 Task: Create in the project AutoWave in Backlog an issue 'Integrate a new location-based feature into an existing mobile application to enhance user experience and personalization', assign it to team member softage.2@softage.net and change the status to IN PROGRESS. Create in the project AutoWave in Backlog an issue 'Develop a new tool for automated testing of web application database performance and scalability', assign it to team member softage.3@softage.net and change the status to IN PROGRESS
Action: Mouse moved to (256, 70)
Screenshot: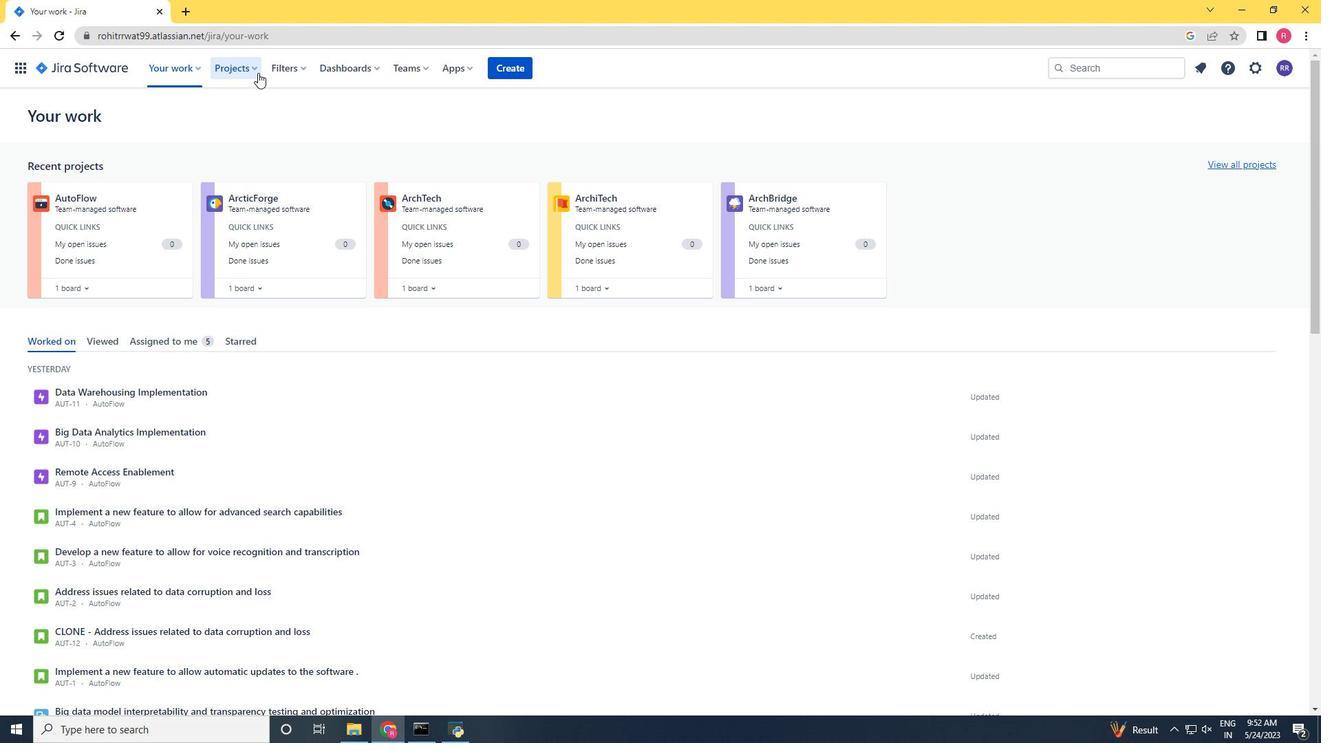 
Action: Mouse pressed left at (256, 70)
Screenshot: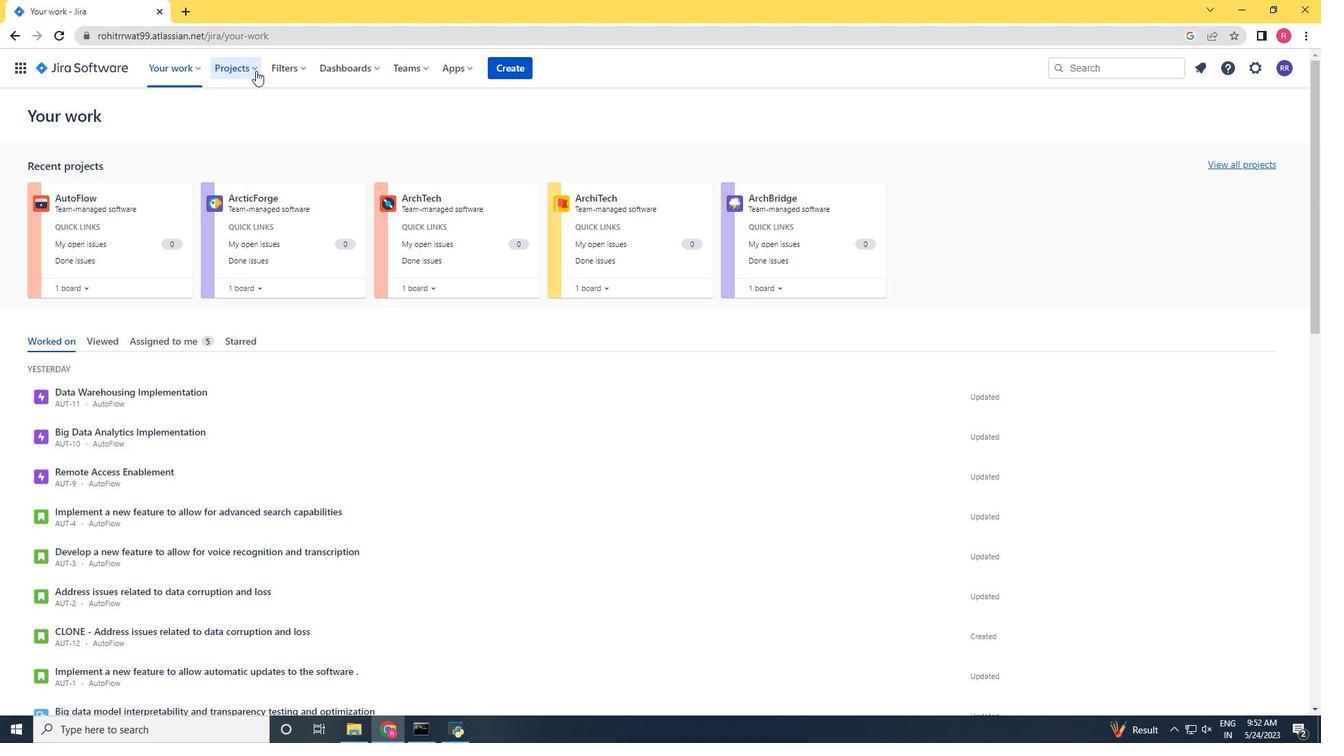 
Action: Mouse moved to (266, 121)
Screenshot: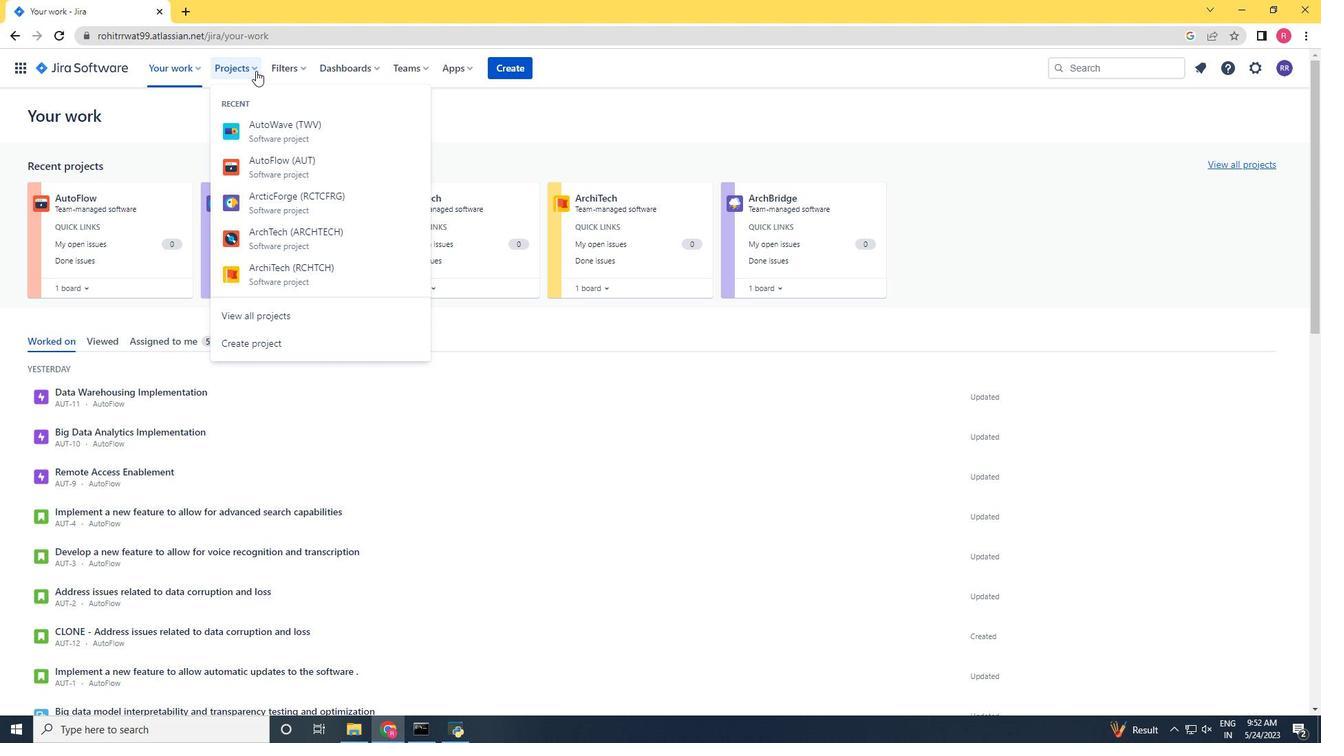
Action: Mouse pressed left at (266, 121)
Screenshot: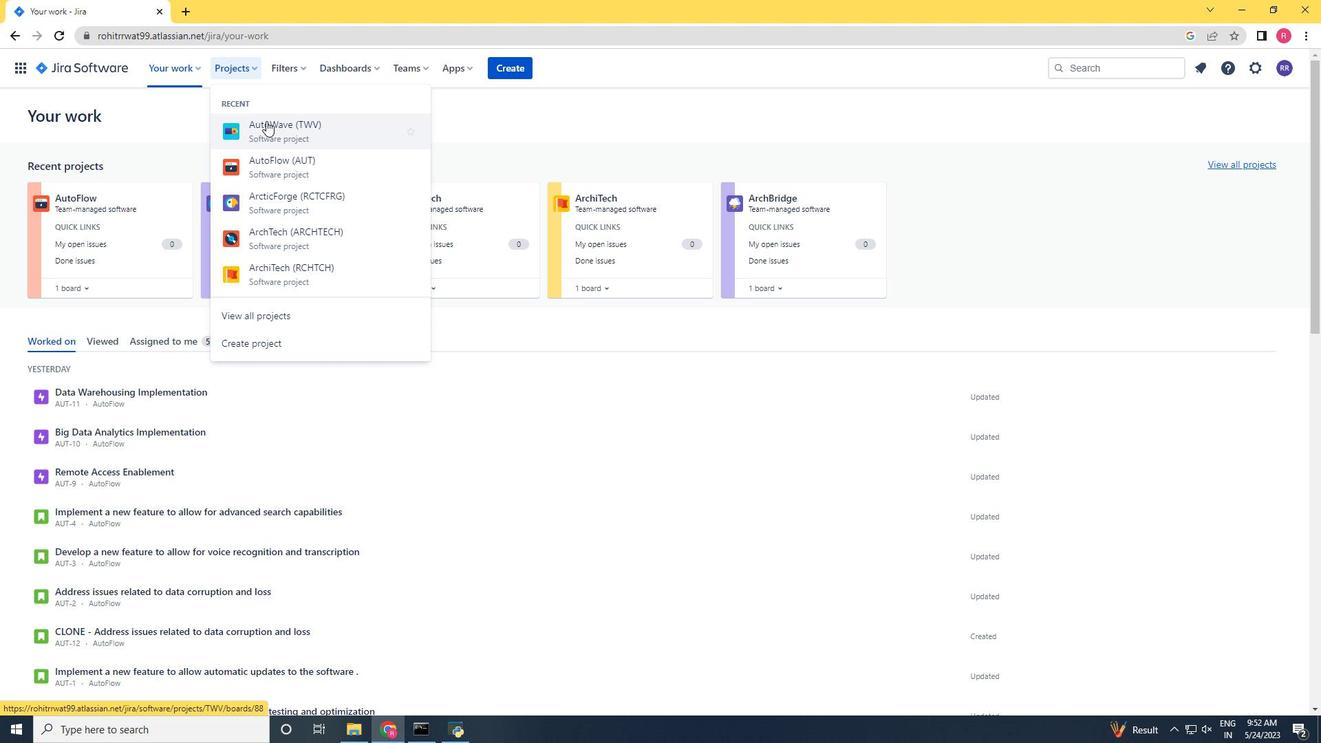
Action: Mouse moved to (99, 212)
Screenshot: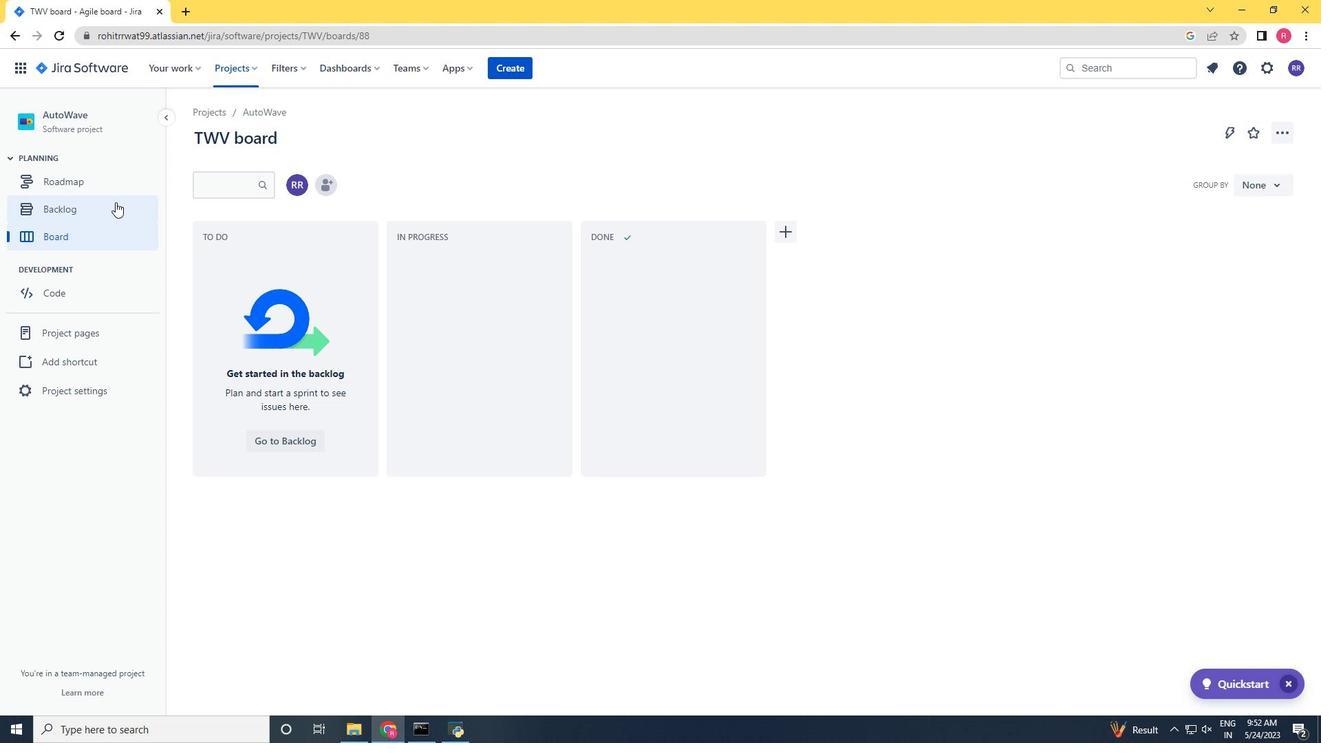 
Action: Mouse pressed left at (99, 212)
Screenshot: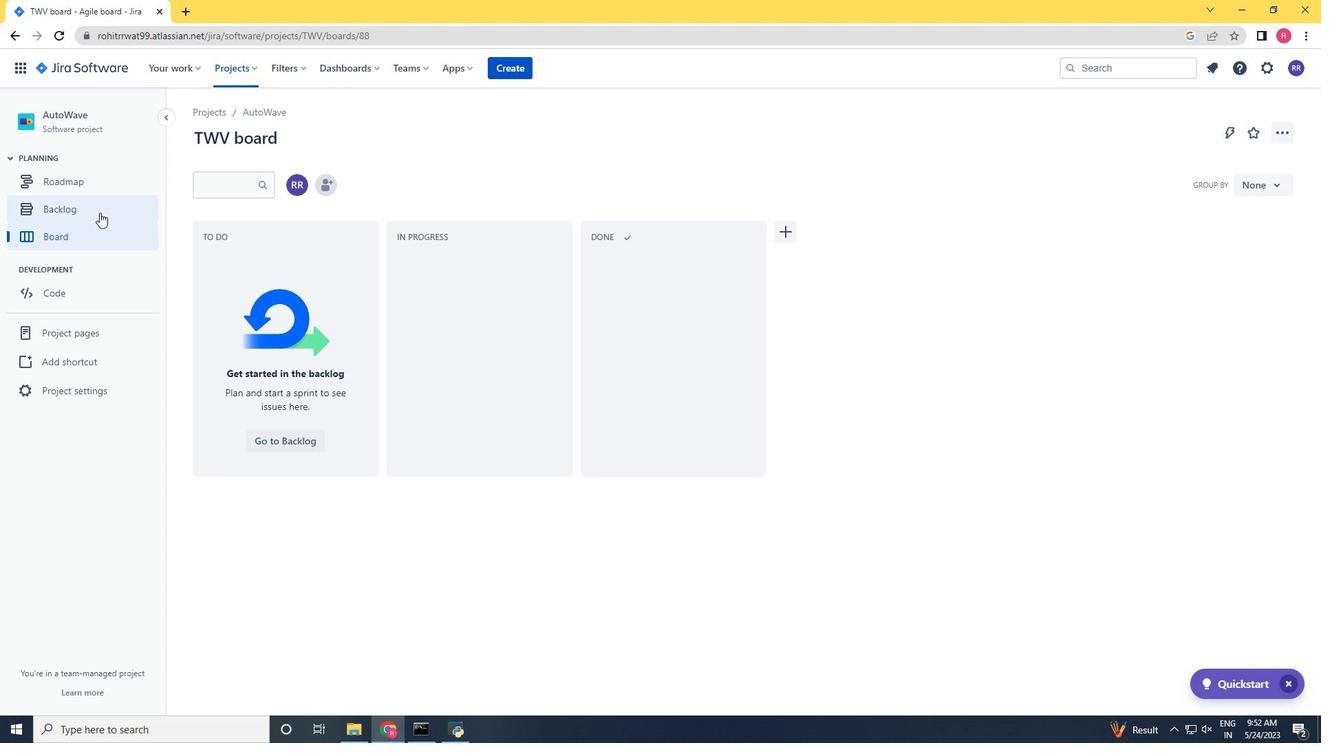 
Action: Mouse moved to (448, 373)
Screenshot: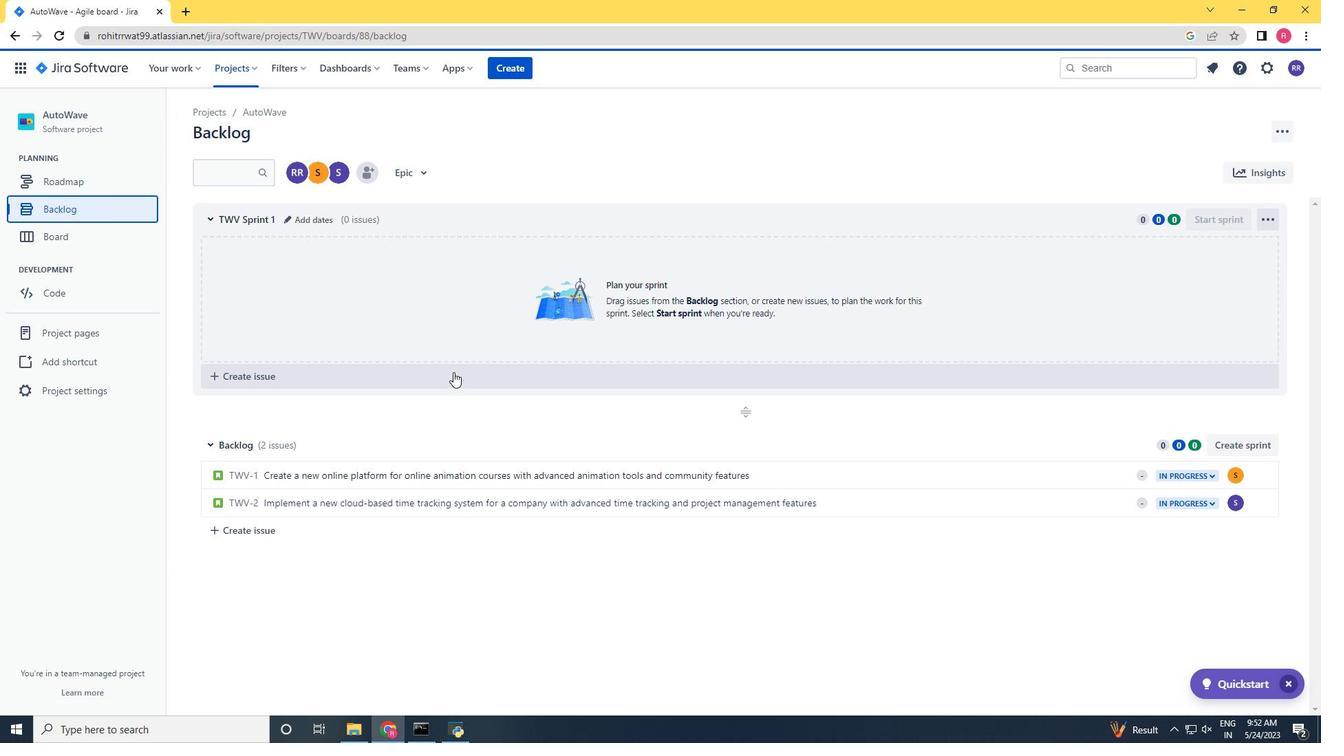 
Action: Mouse scrolled (448, 372) with delta (0, 0)
Screenshot: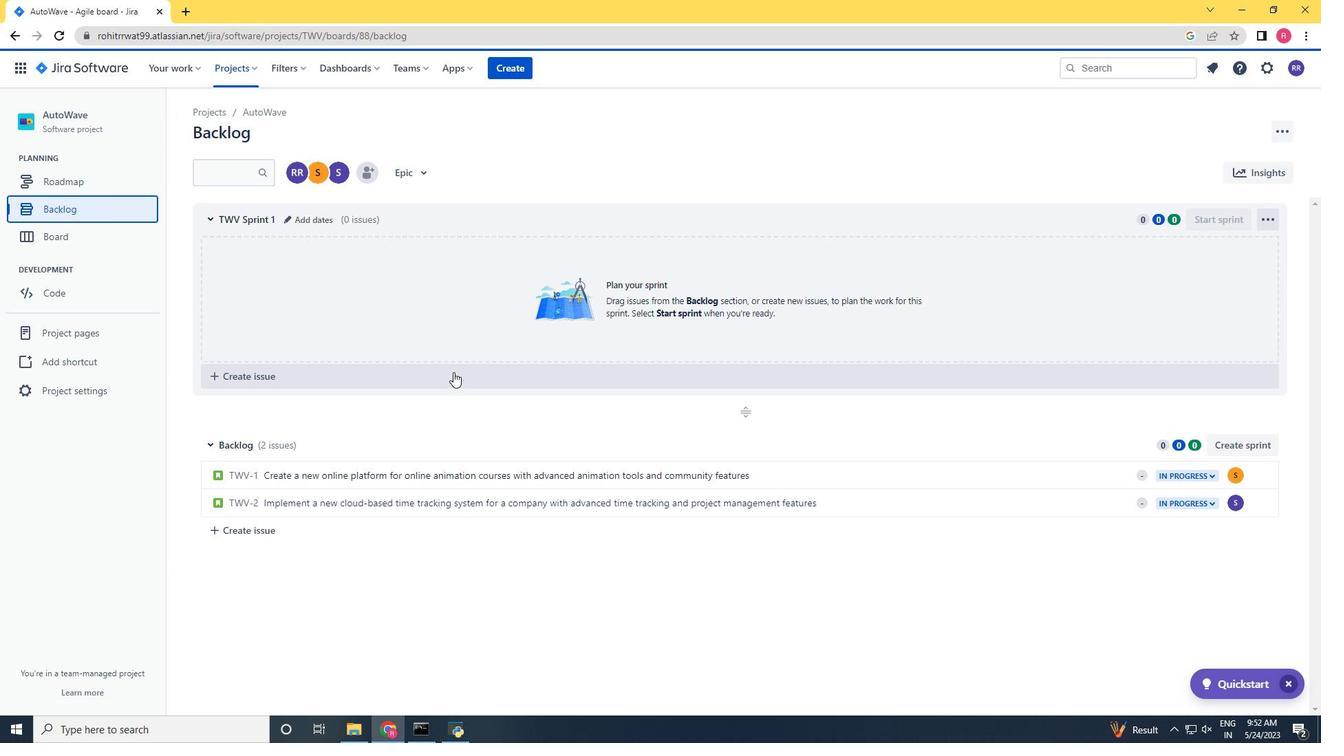 
Action: Mouse moved to (445, 373)
Screenshot: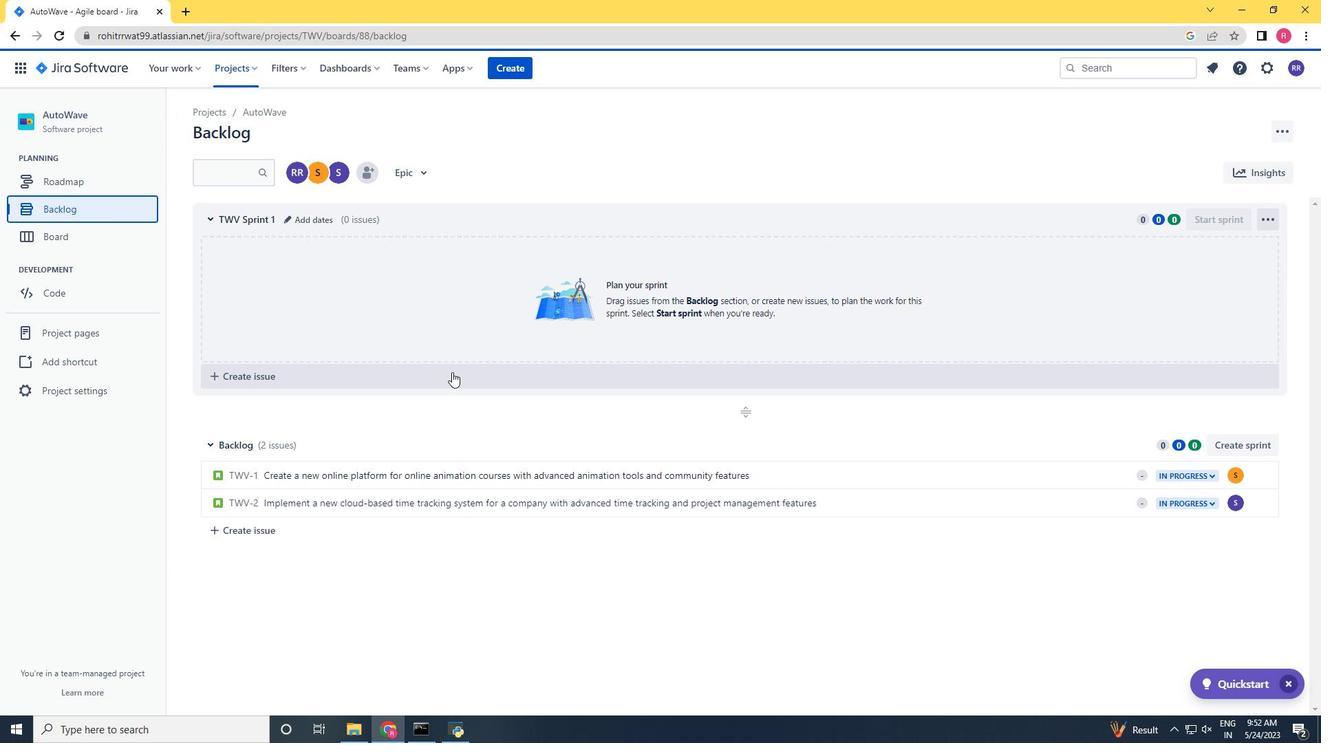 
Action: Mouse scrolled (445, 373) with delta (0, 0)
Screenshot: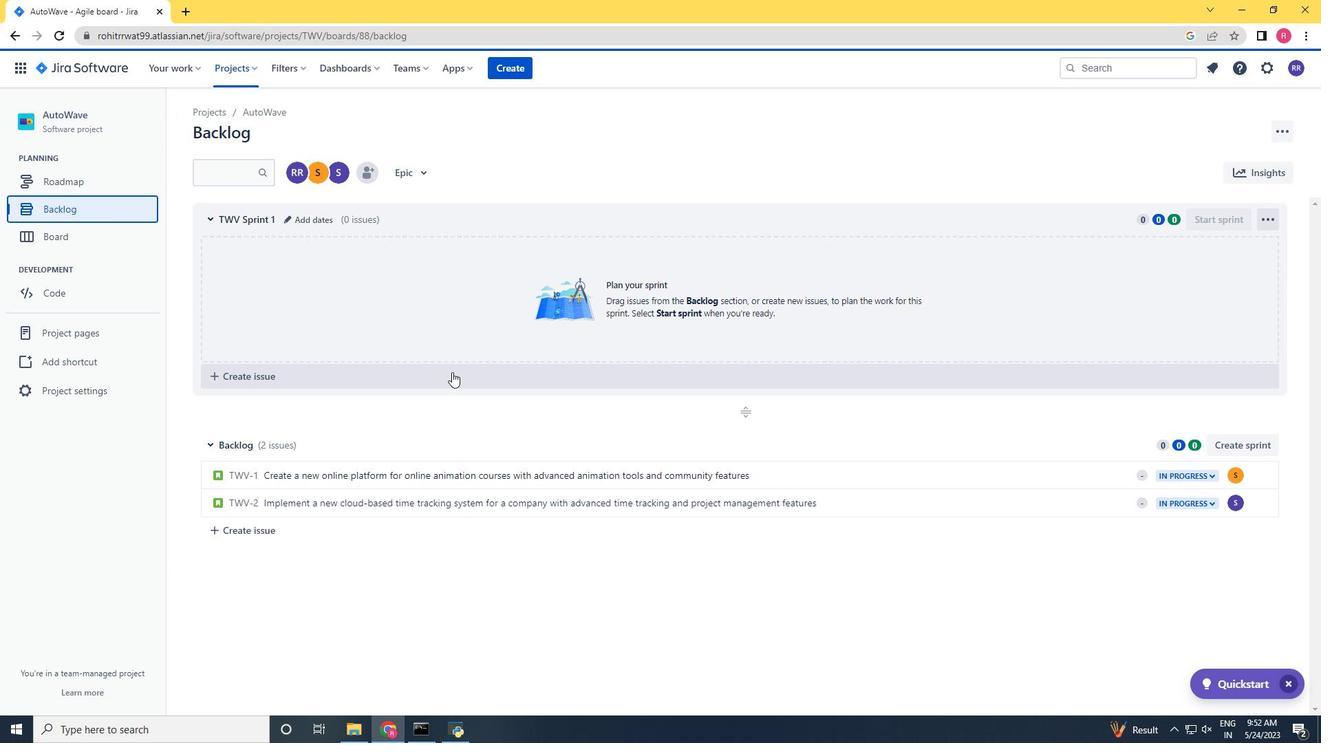 
Action: Mouse scrolled (445, 373) with delta (0, 0)
Screenshot: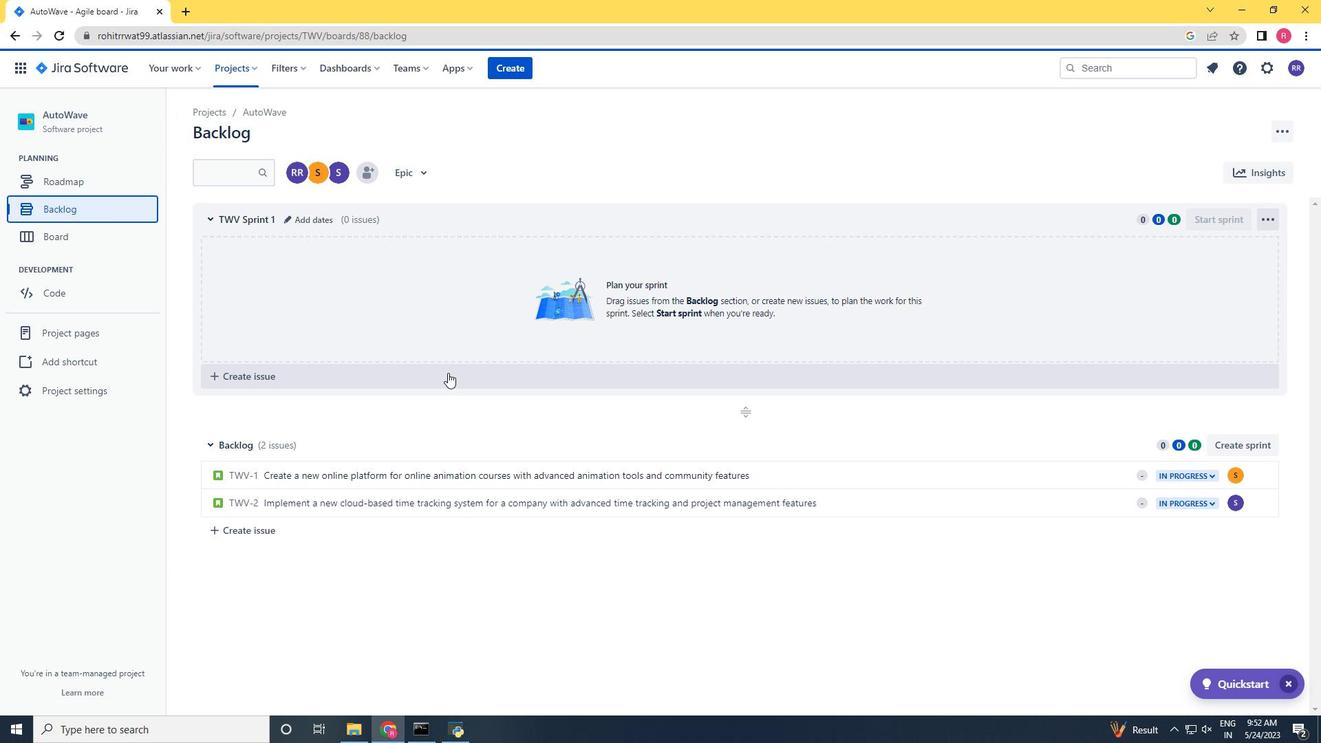 
Action: Mouse scrolled (445, 373) with delta (0, 0)
Screenshot: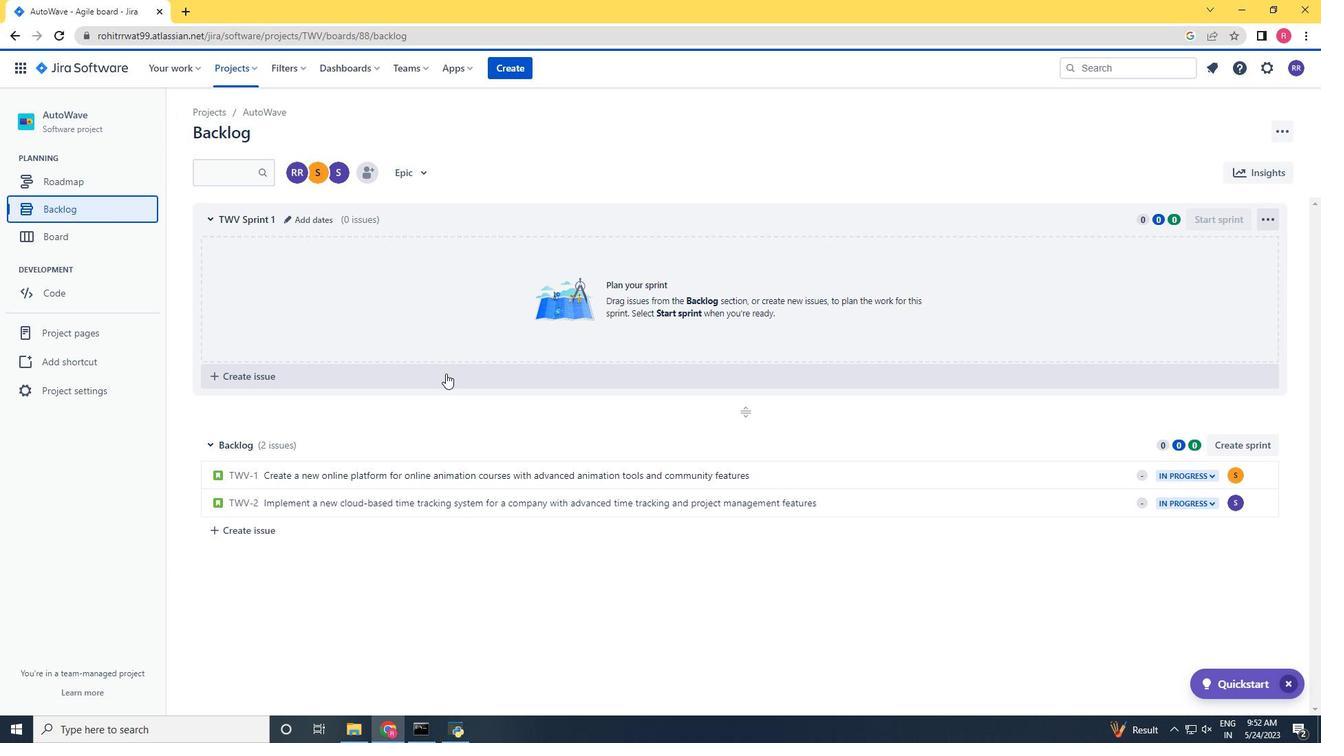 
Action: Mouse moved to (306, 532)
Screenshot: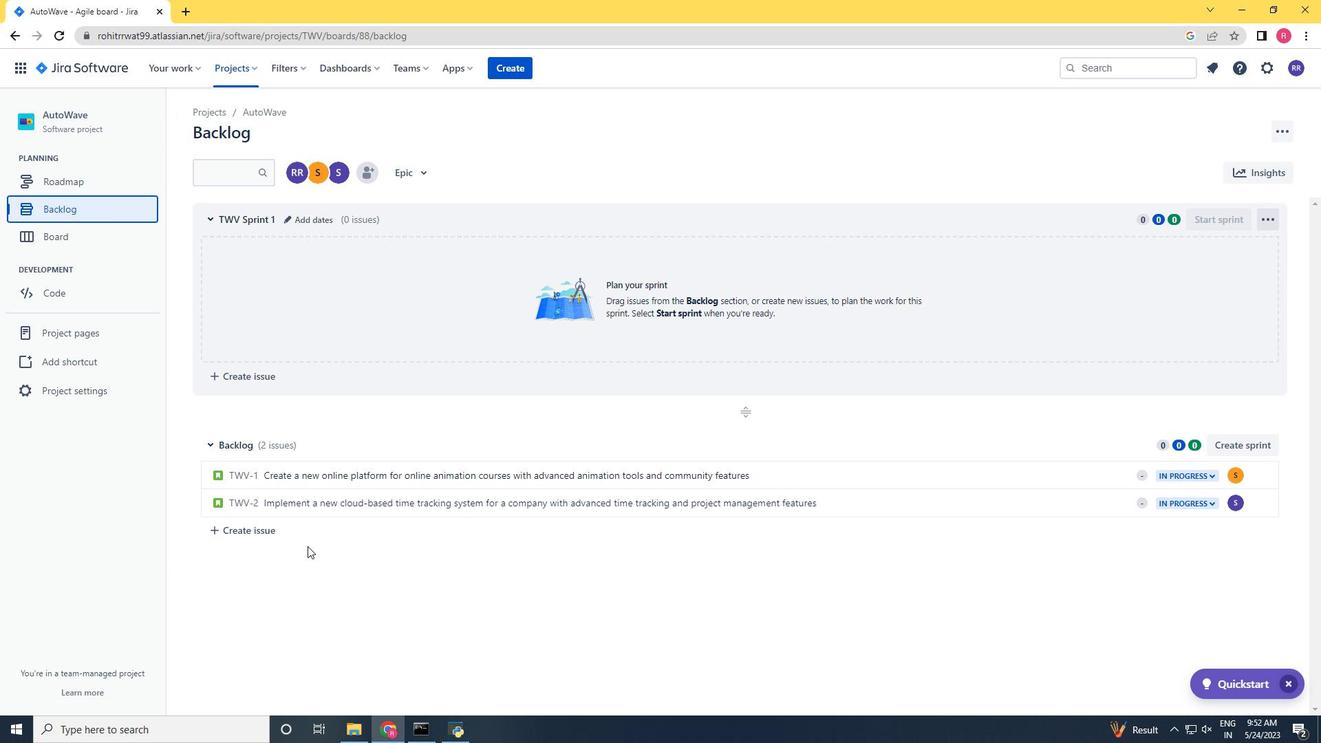 
Action: Mouse pressed left at (306, 532)
Screenshot: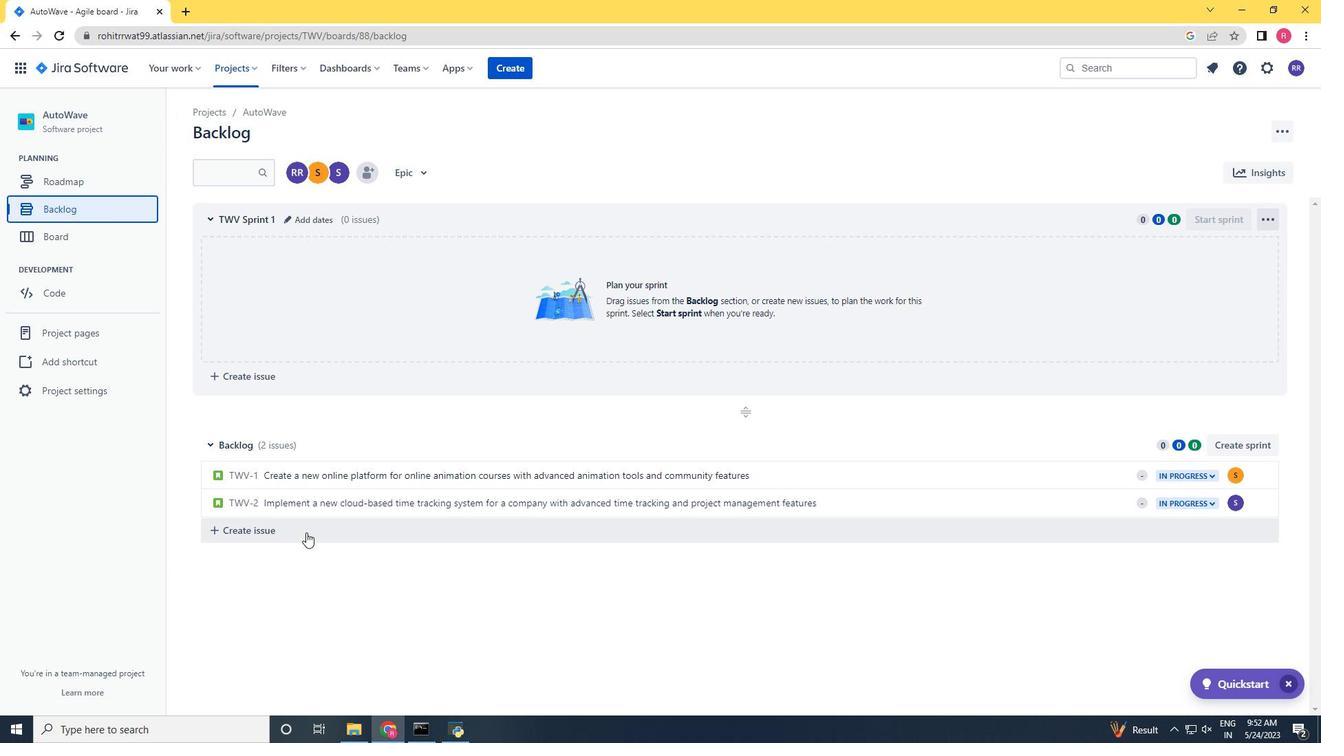 
Action: Mouse moved to (305, 532)
Screenshot: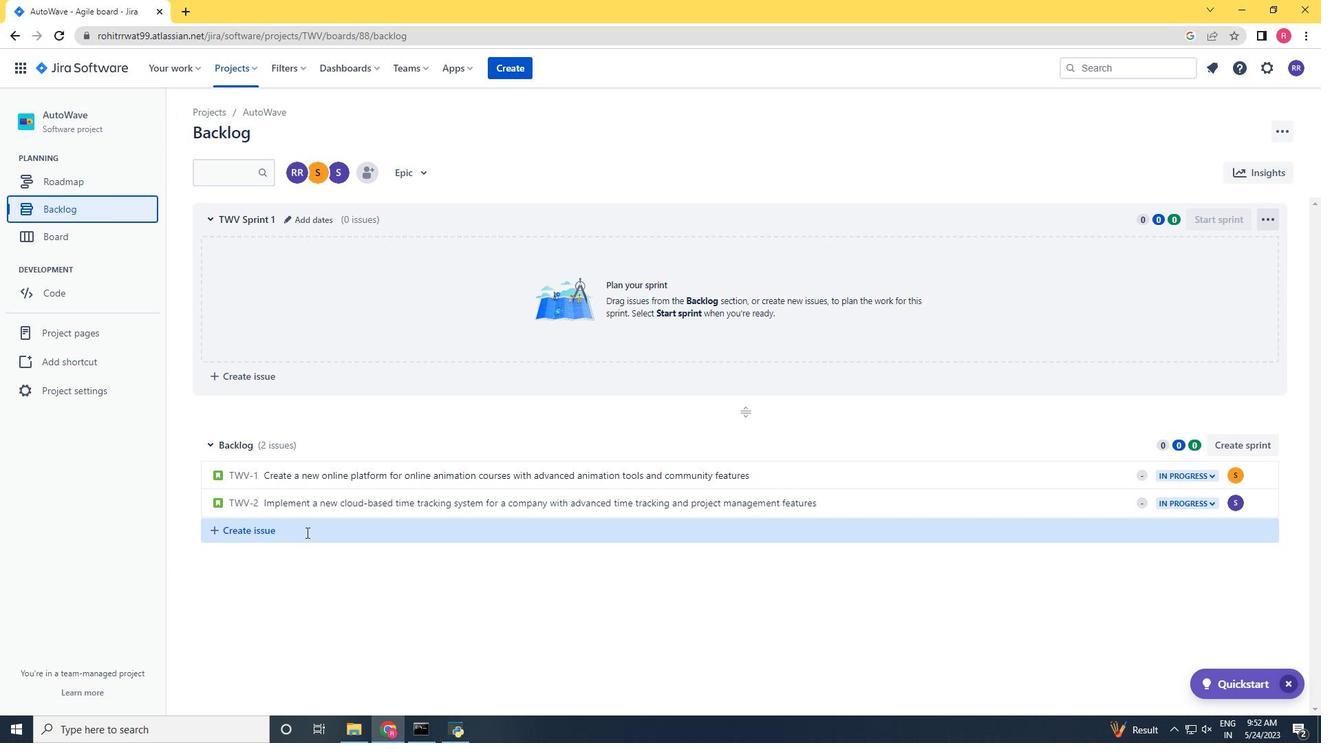 
Action: Key pressed <Key.shift>Integrate<Key.space><Key.space>a<Key.space><Key.space>nw<Key.backspace>w<Key.backspace>ew<Key.space>locay<Key.backspace>tionn<Key.backspace><Key.space><Key.backspace>-based<Key.space>features<Key.space><Key.backspace><Key.space>into<Key.space>an<Key.space>existing<Key.space>mobile<Key.space>application<Key.space>to<Key.space>enhance<Key.space>user<Key.space><Key.space>experience<Key.space>and<Key.space>personalization<Key.space><Key.enter>
Screenshot: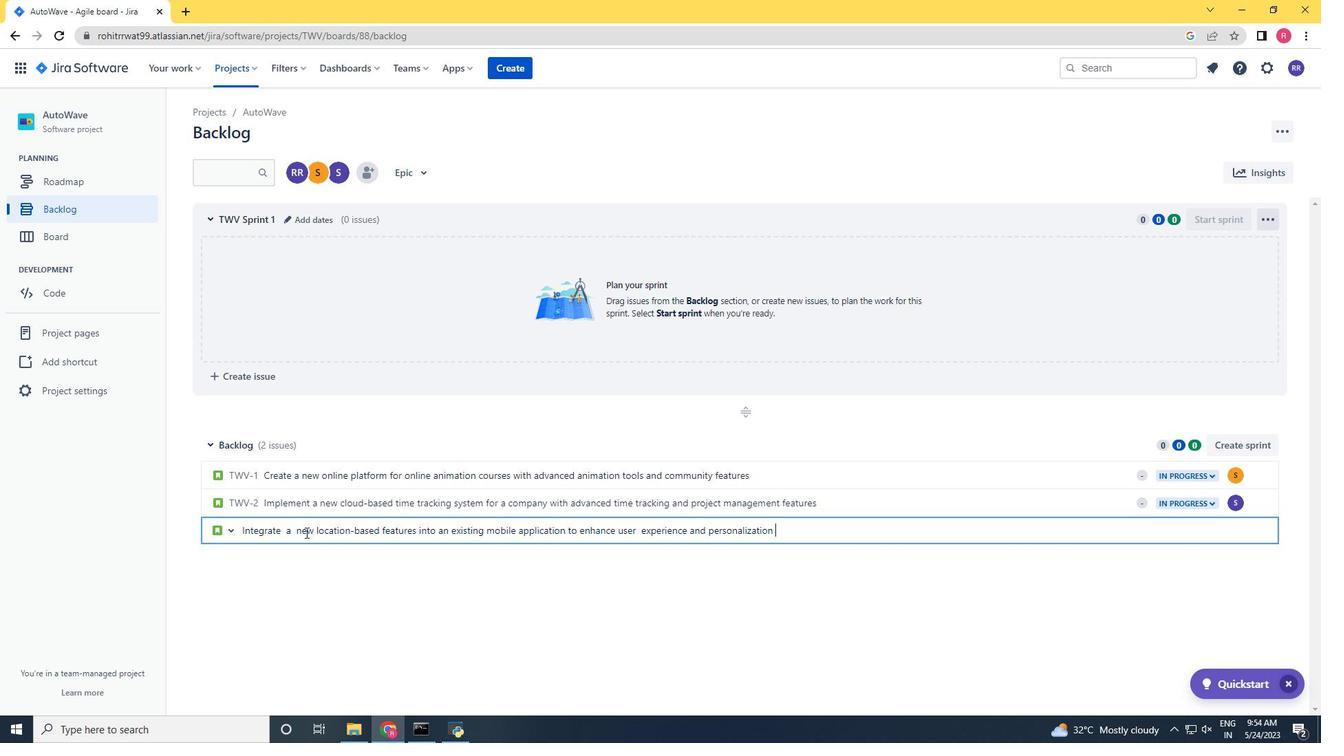 
Action: Mouse moved to (1203, 528)
Screenshot: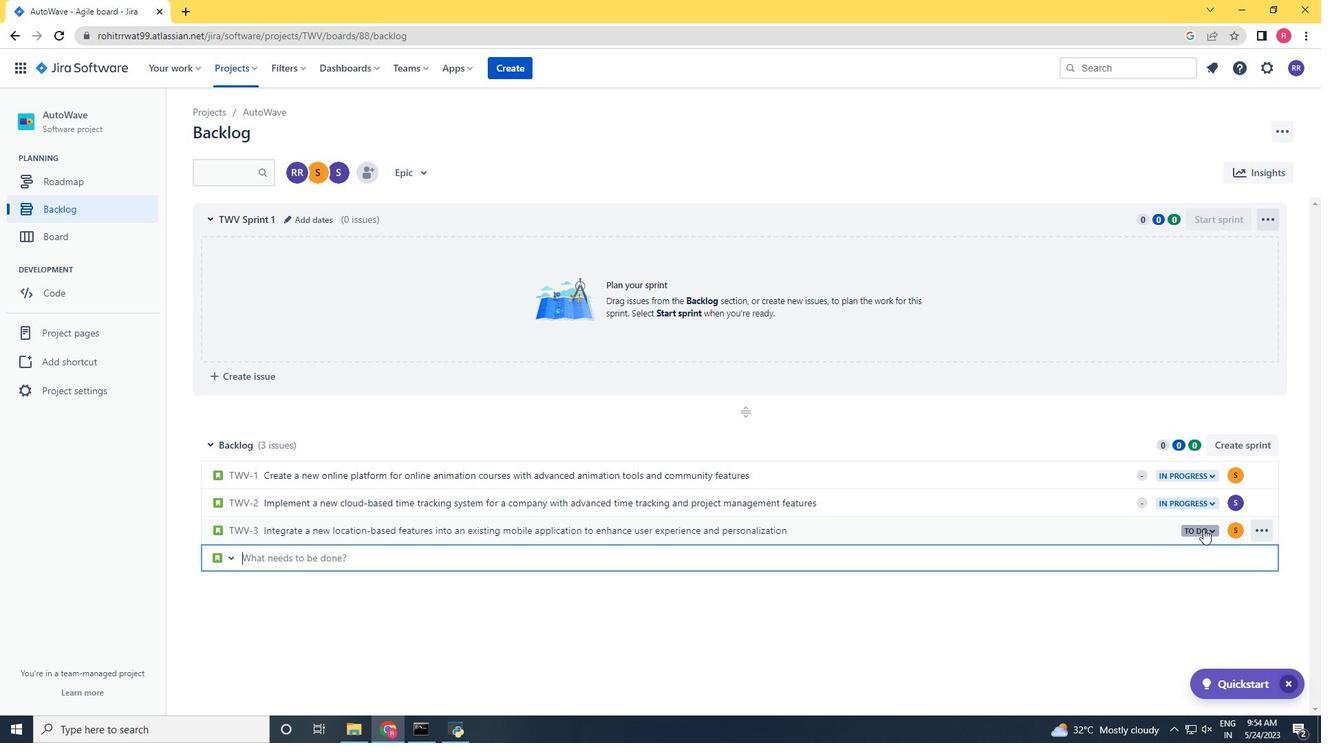 
Action: Mouse pressed left at (1203, 528)
Screenshot: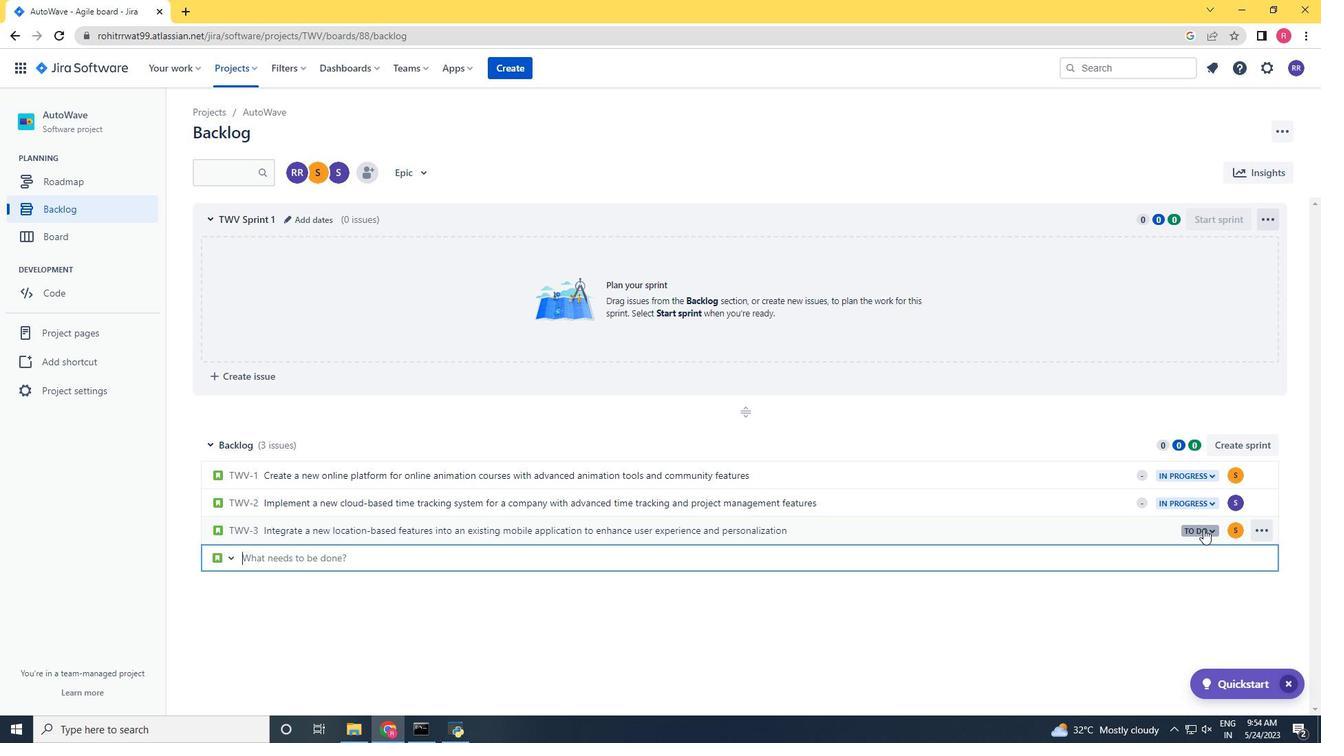 
Action: Mouse moved to (1145, 554)
Screenshot: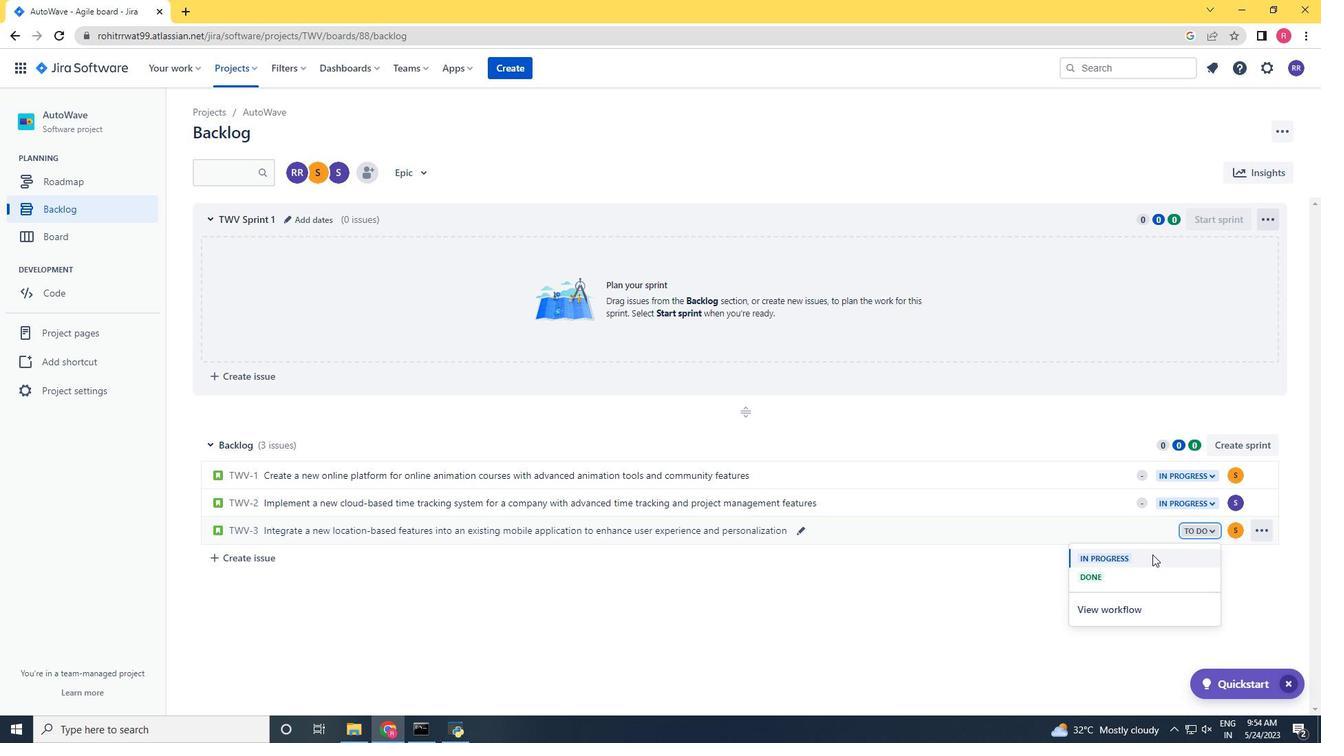 
Action: Mouse pressed left at (1145, 554)
Screenshot: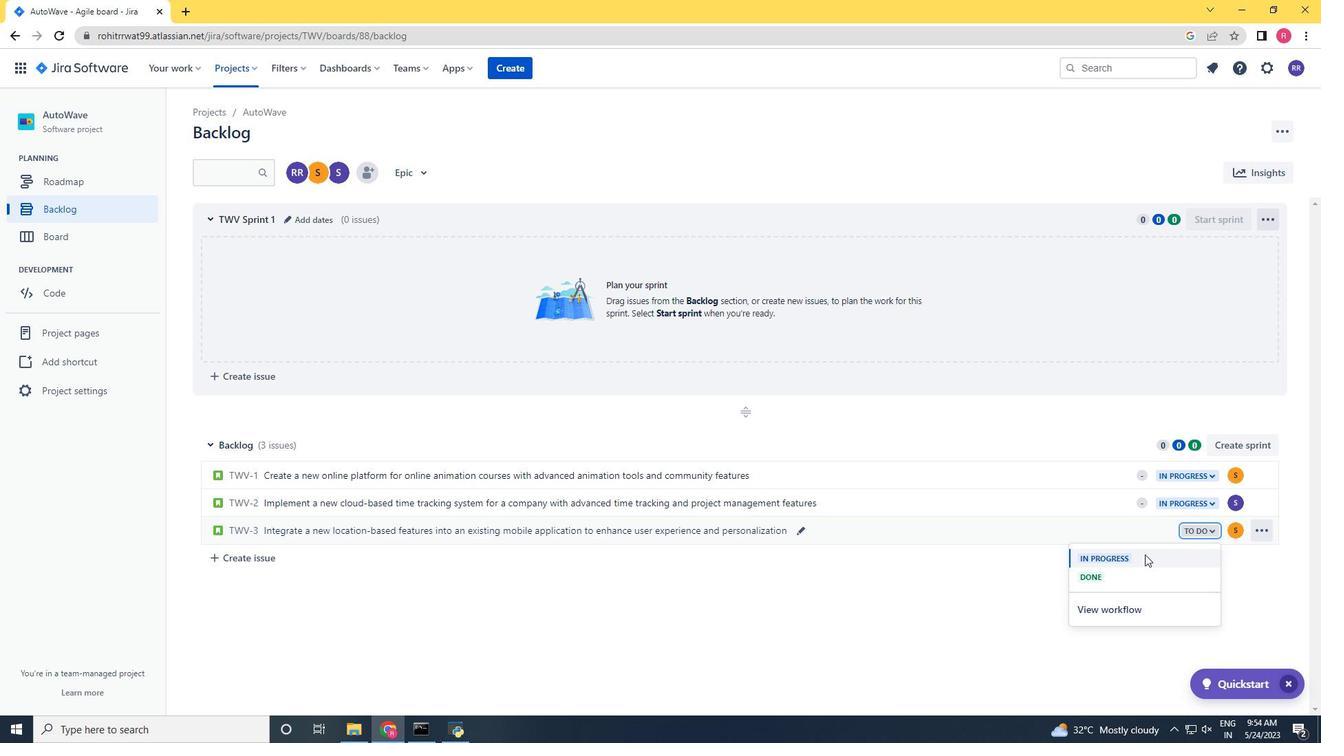 
Action: Mouse moved to (289, 558)
Screenshot: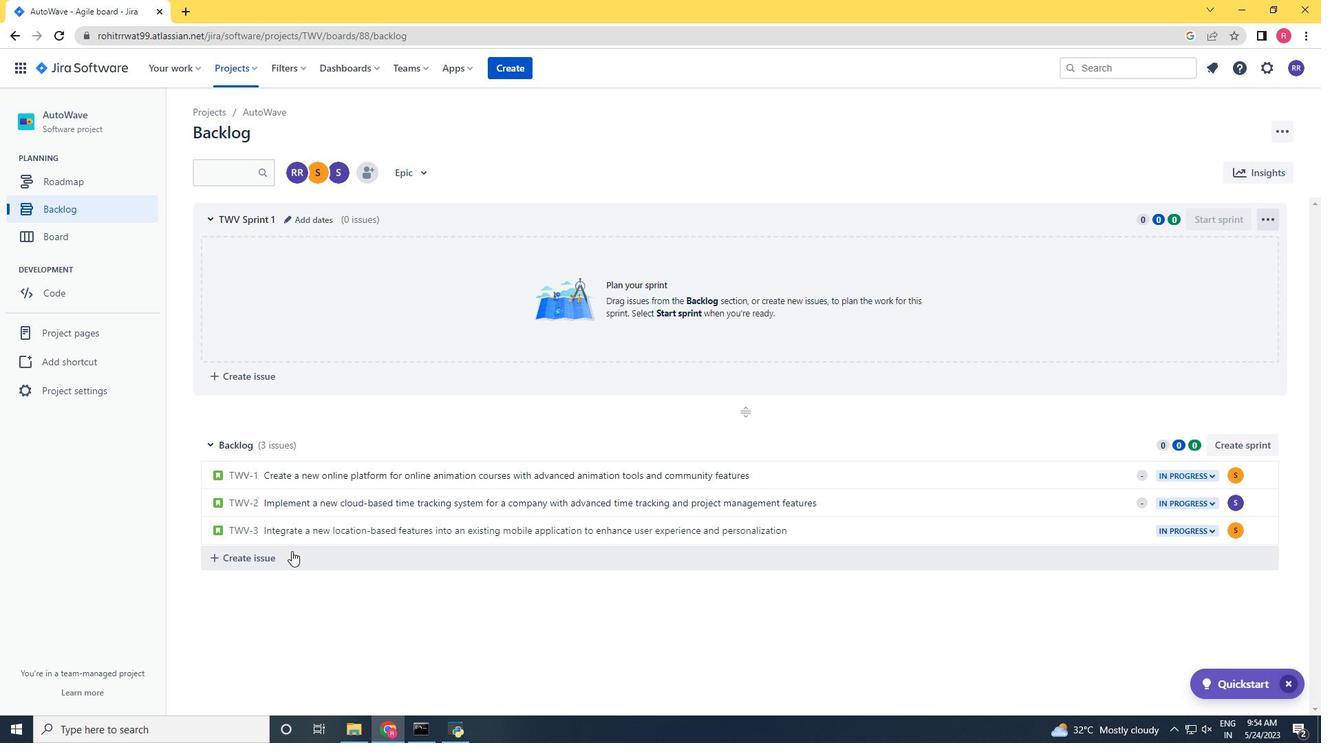 
Action: Mouse pressed left at (289, 558)
Screenshot: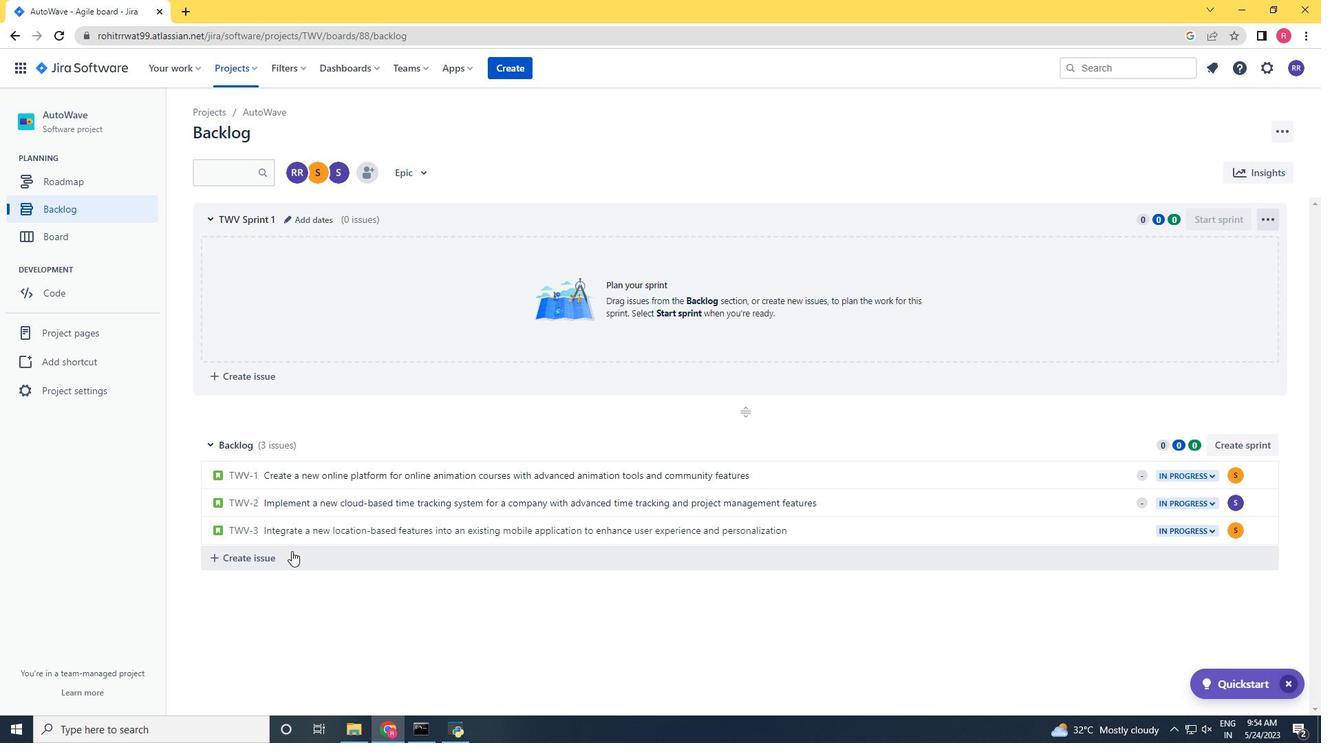 
Action: Key pressed <Key.shift><Key.shift><Key.shift>Develop<Key.space>a<Key.space>new<Key.space>tool<Key.space>for<Key.space>automated<Key.space>testingb<Key.backspace><Key.space>of<Key.space>web<Key.space>a[<Key.backspace>pplication<Key.space>databse<Key.backspace><Key.backspace>ase<Key.space>performance<Key.space>and<Key.space>scalability<Key.space><Key.enter>
Screenshot: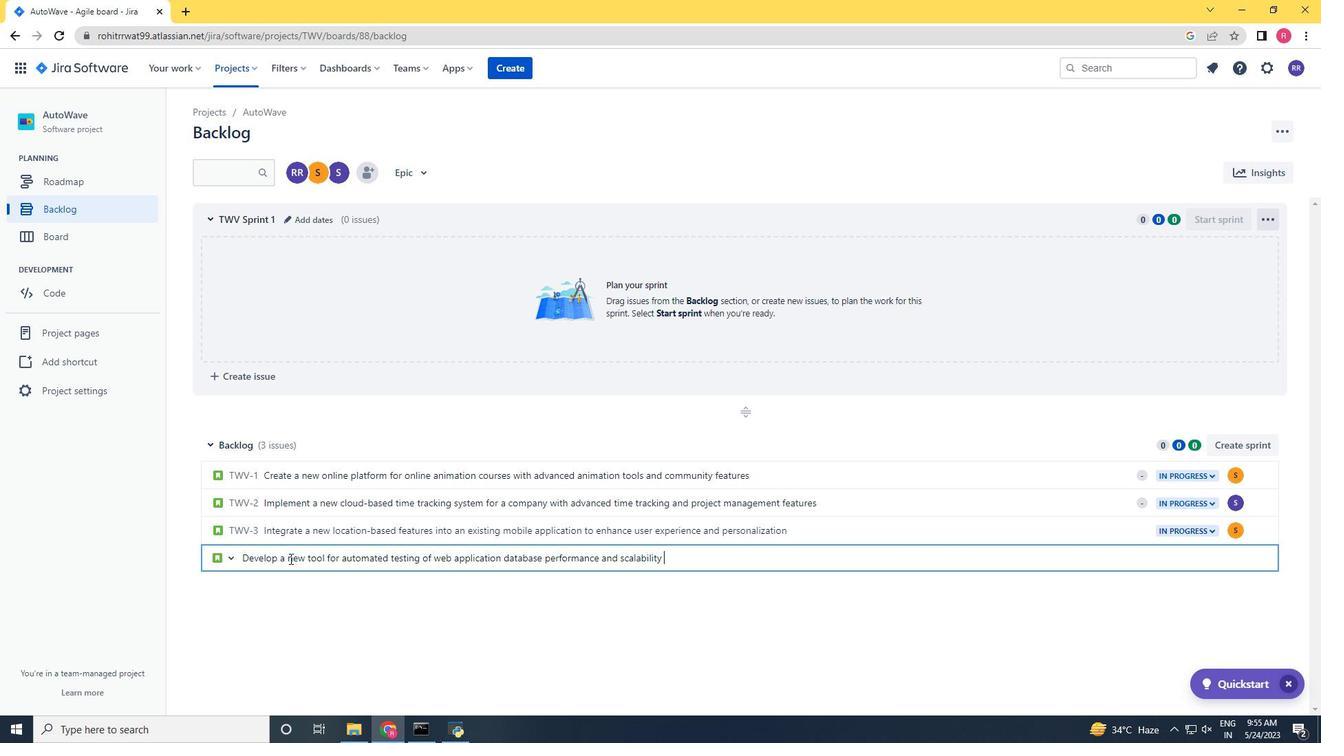 
Action: Mouse moved to (1236, 557)
Screenshot: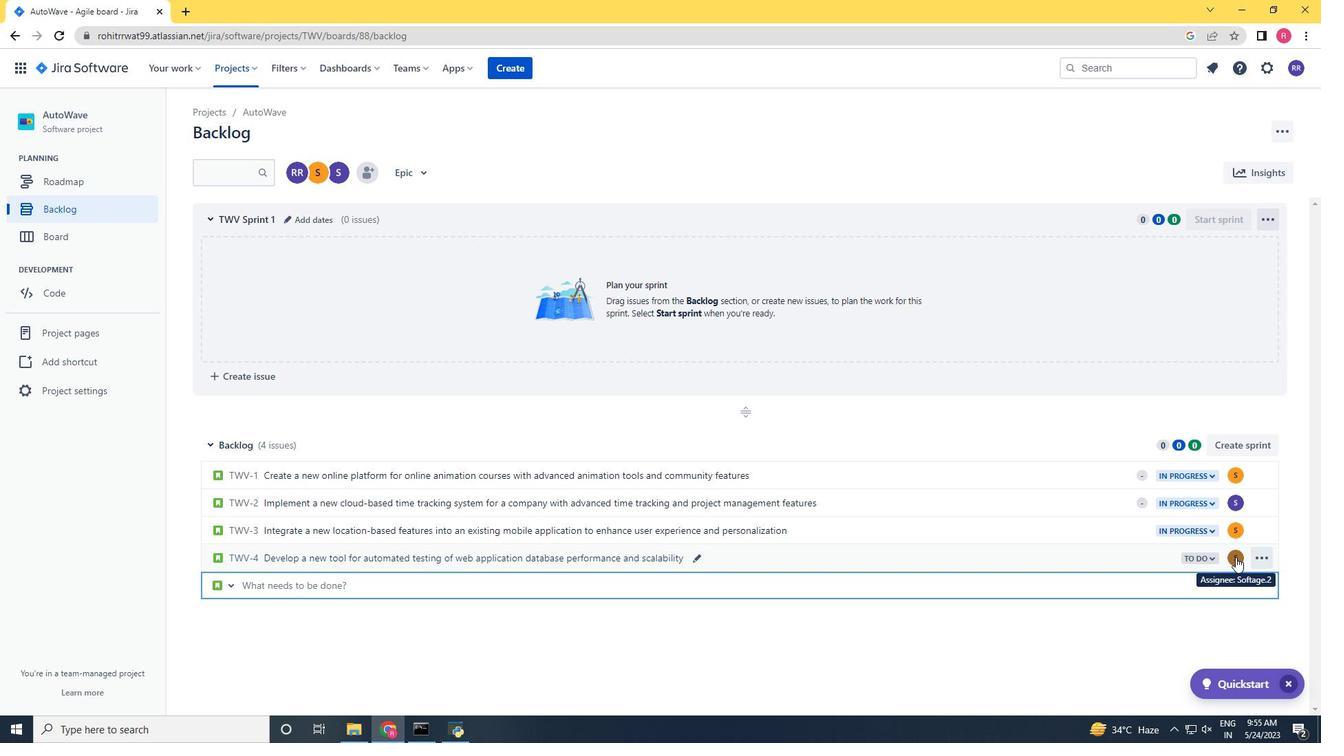 
Action: Mouse pressed left at (1236, 557)
Screenshot: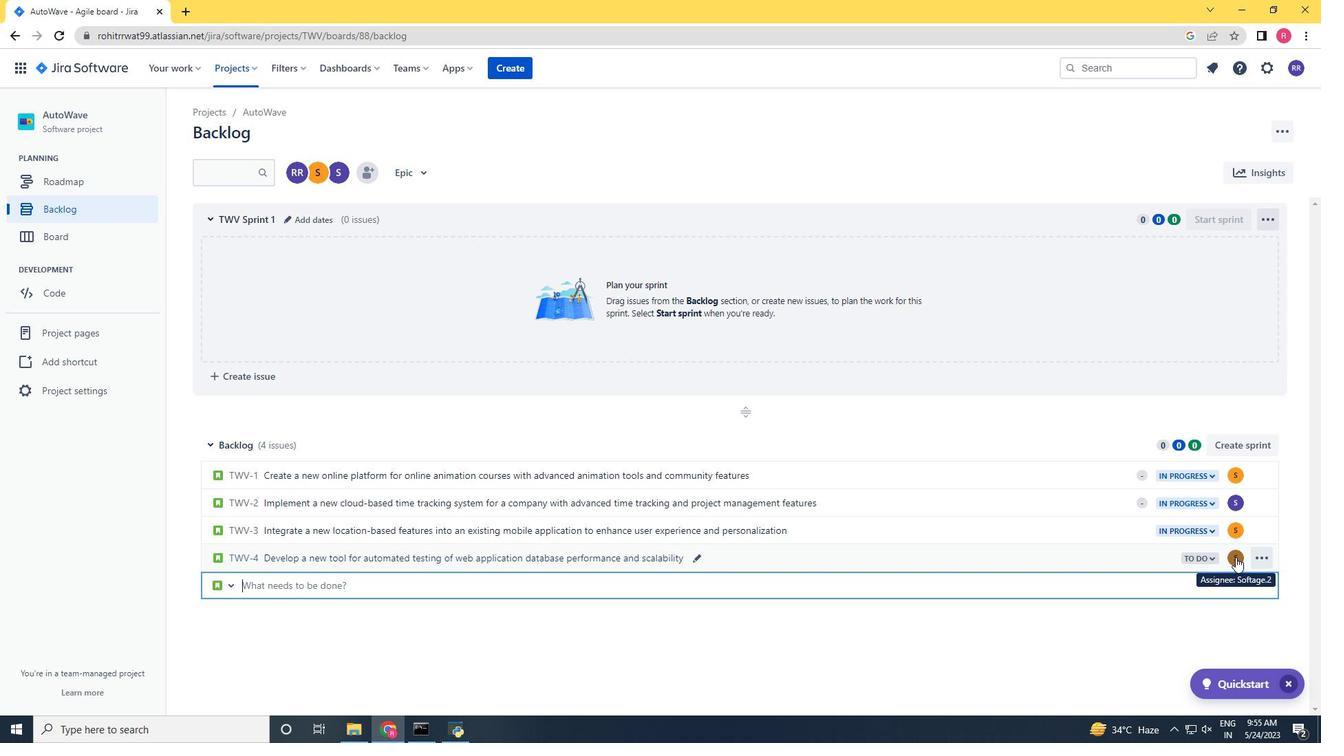
Action: Key pressed softage.3
Screenshot: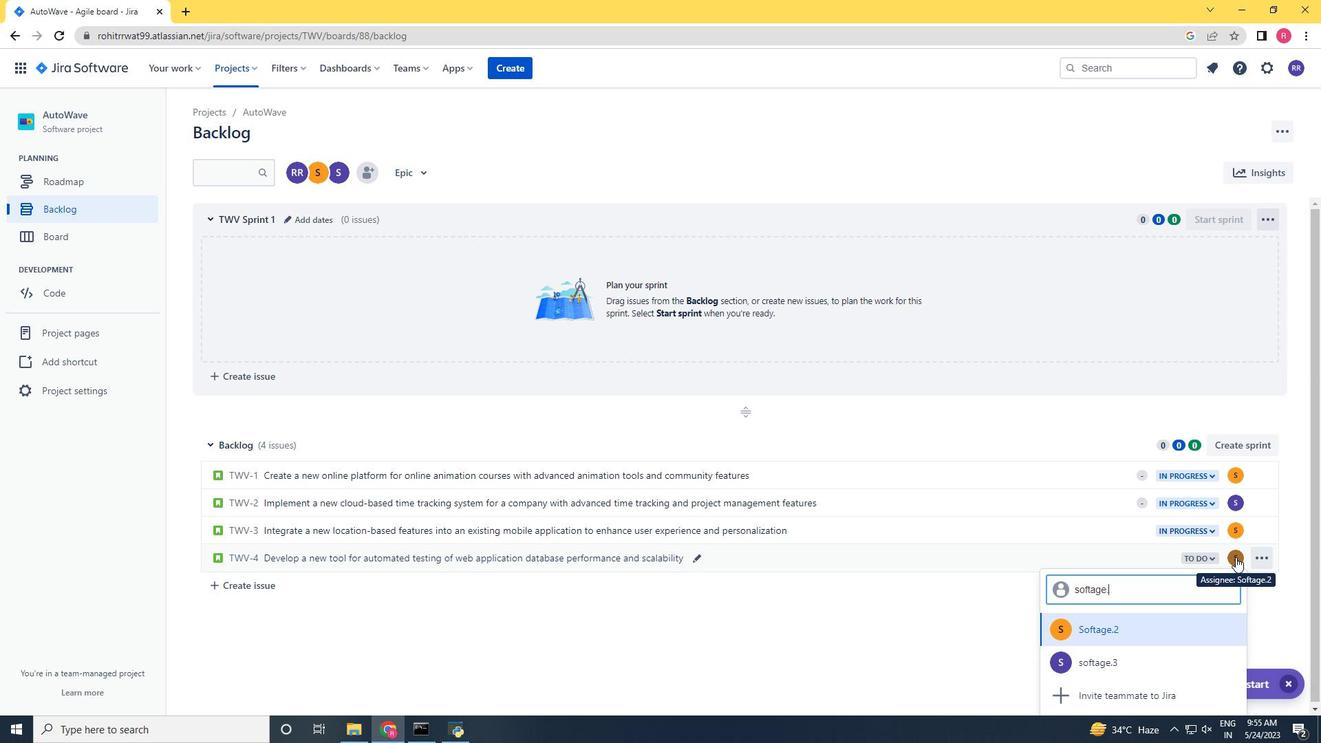 
Action: Mouse moved to (1109, 631)
Screenshot: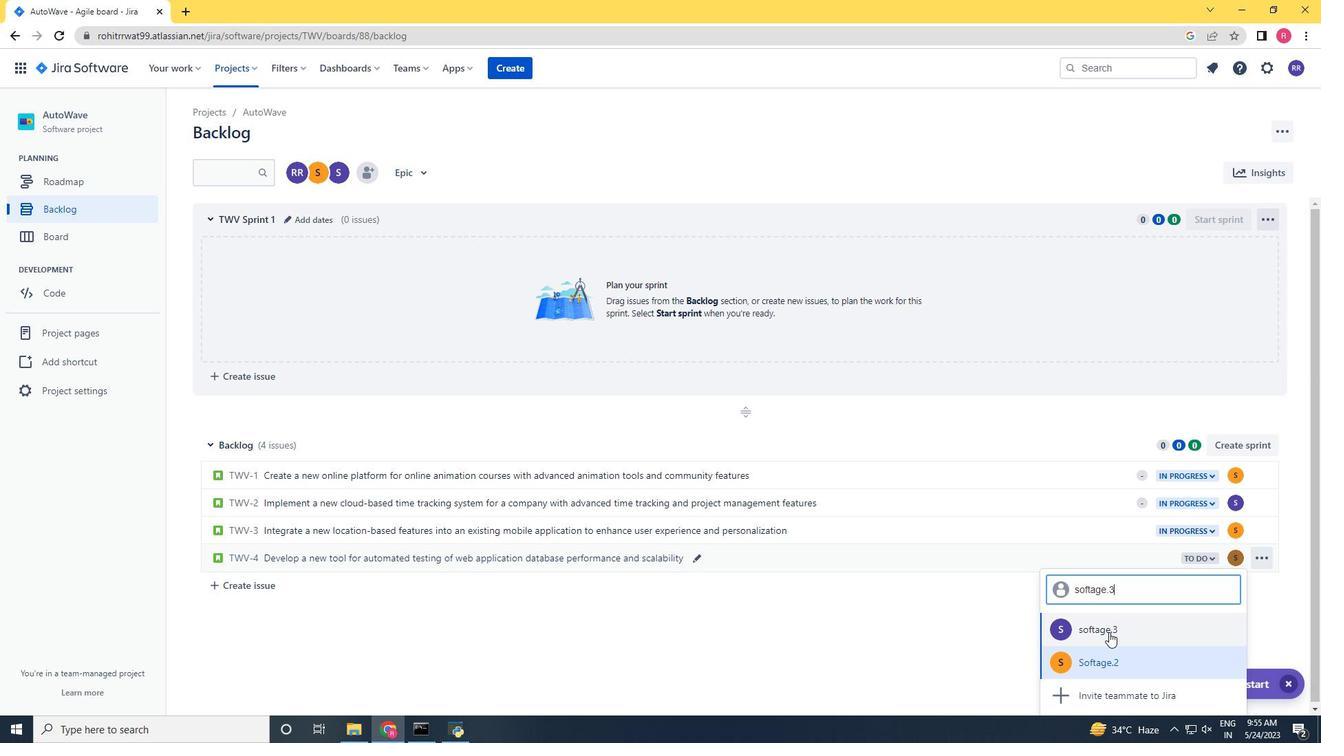 
Action: Mouse pressed left at (1109, 631)
Screenshot: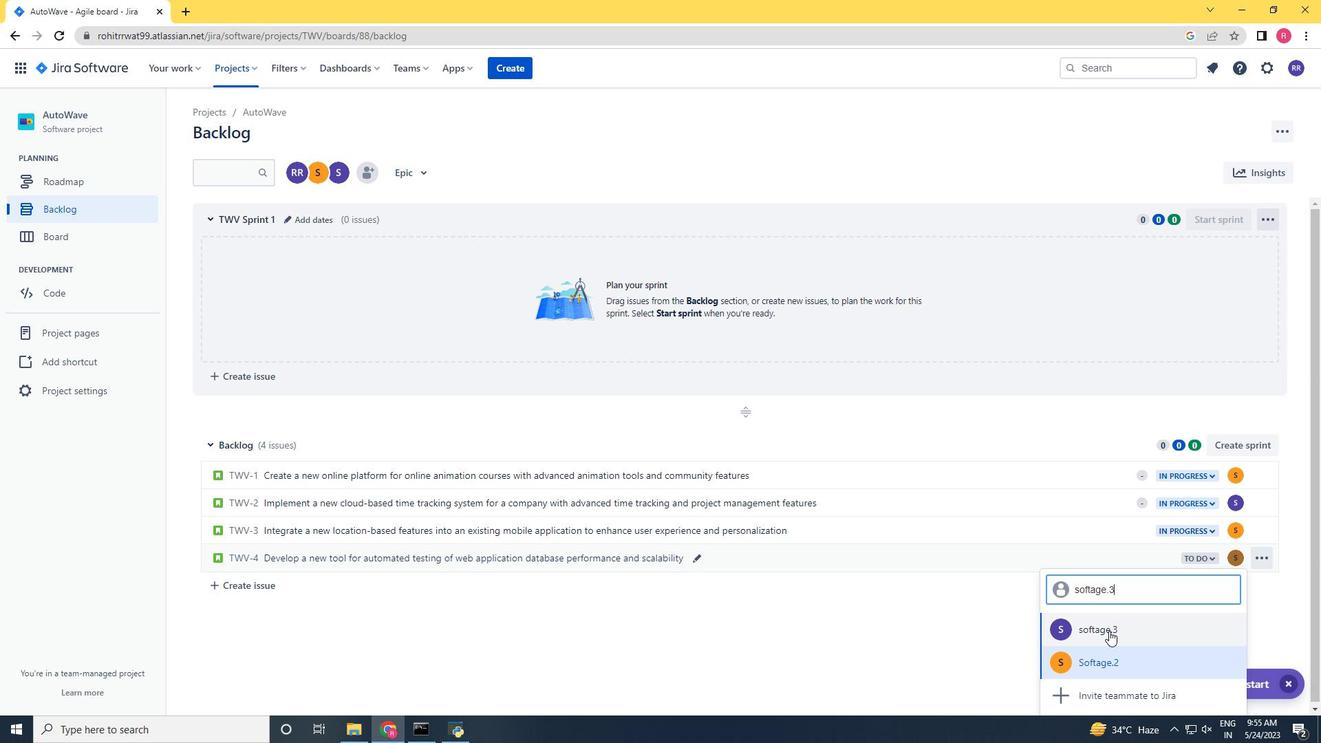 
Action: Mouse moved to (1203, 555)
Screenshot: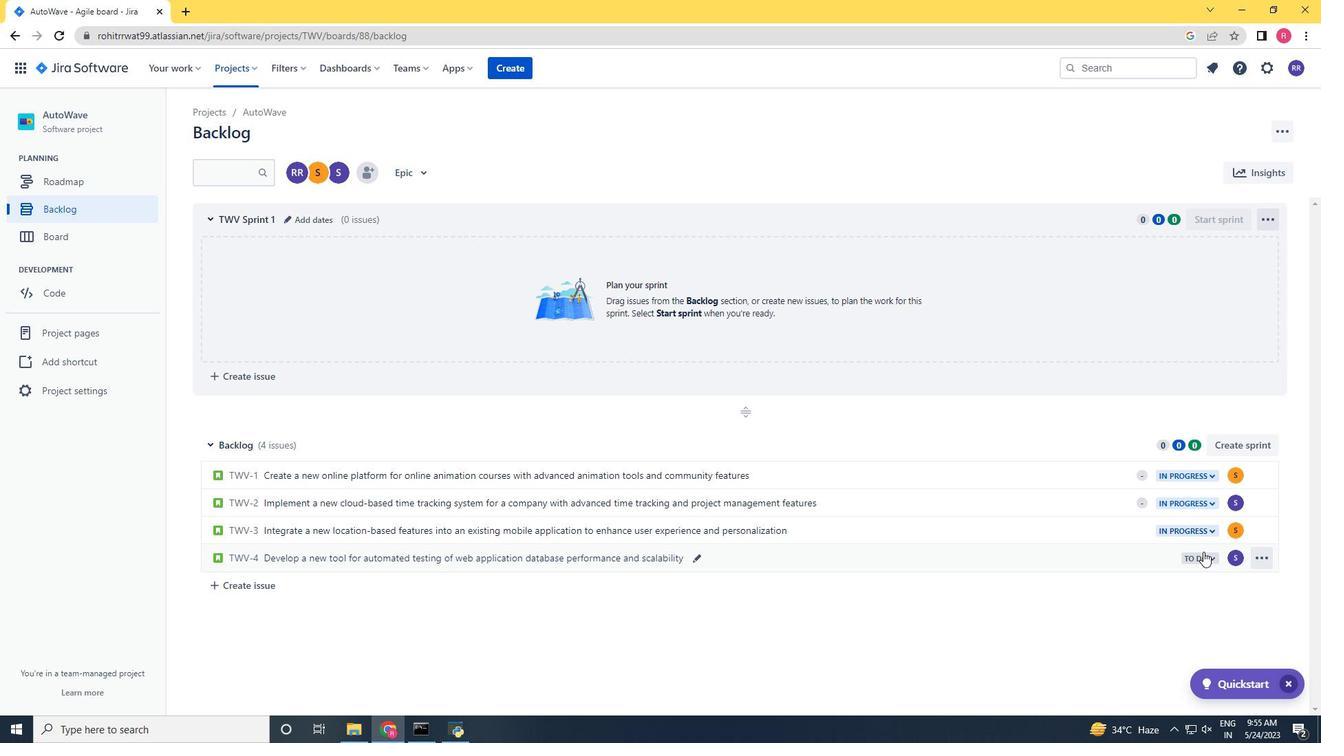 
Action: Mouse pressed left at (1203, 555)
Screenshot: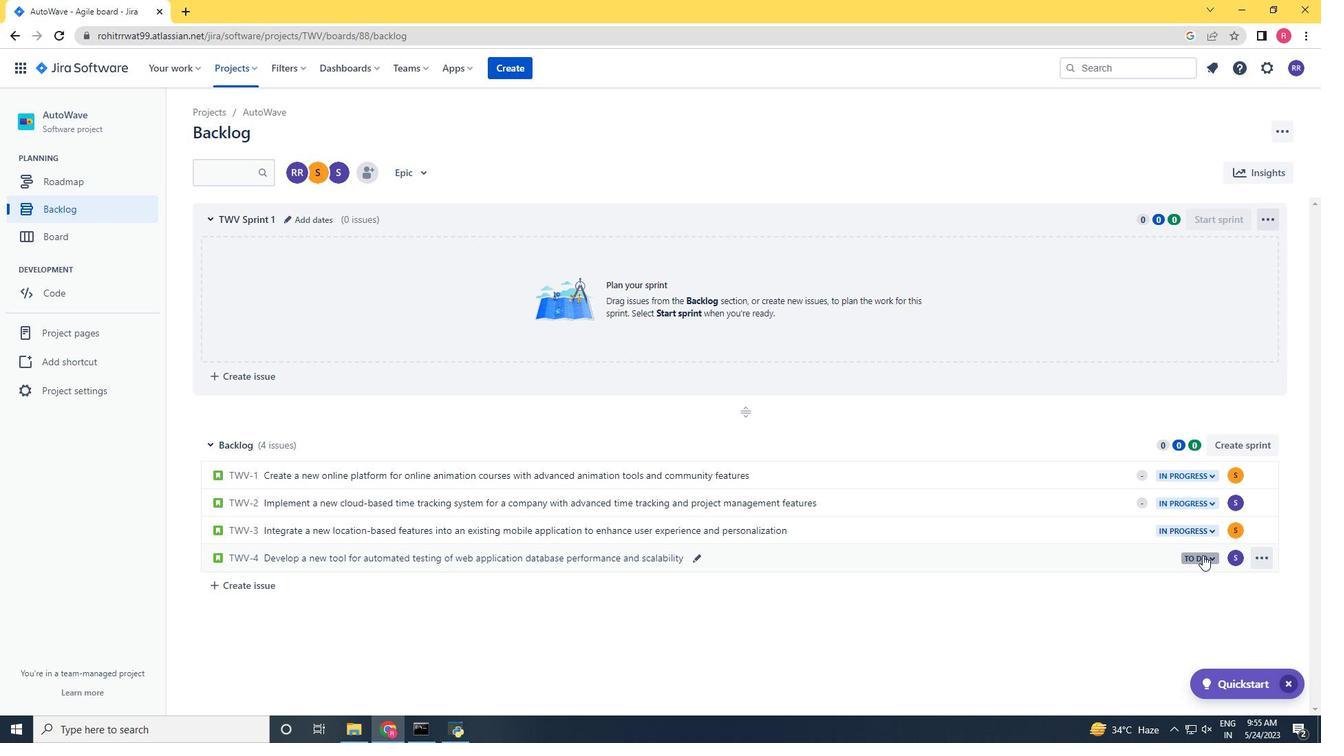
Action: Mouse moved to (1108, 589)
Screenshot: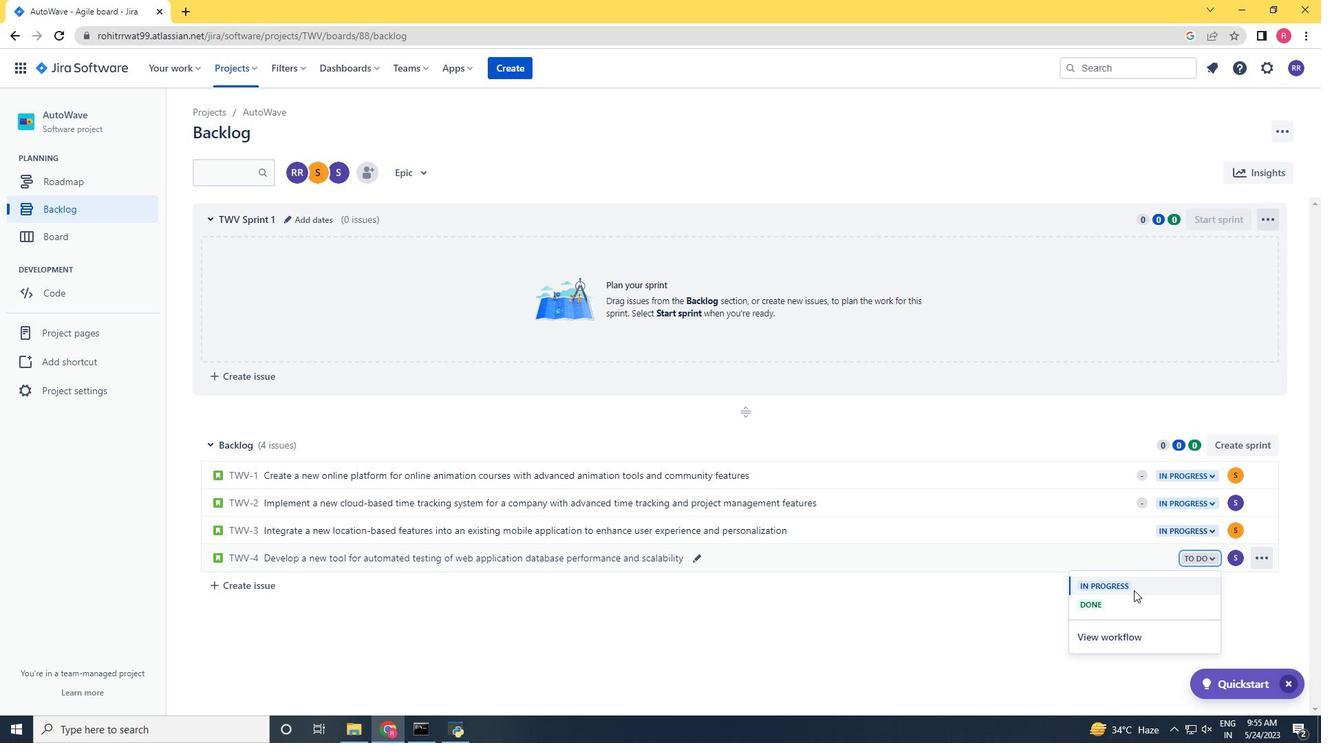 
Action: Mouse pressed left at (1108, 589)
Screenshot: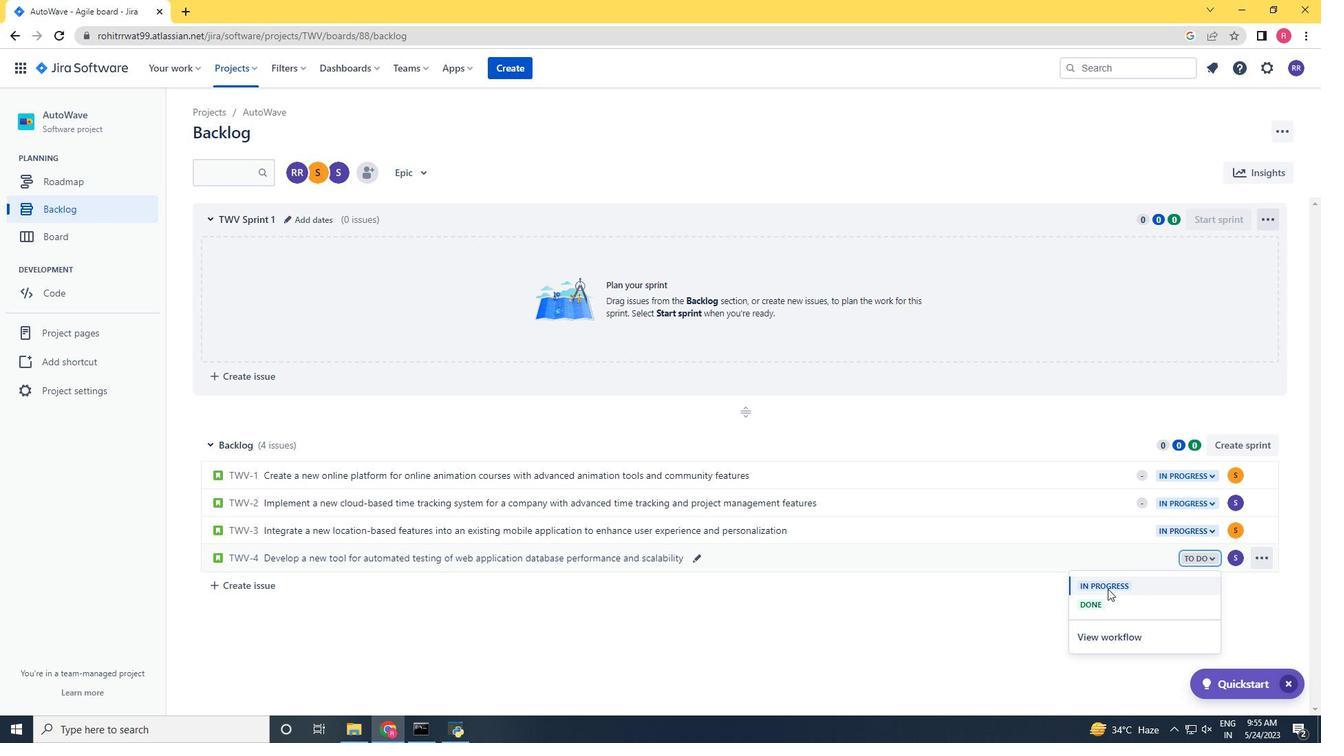 
Action: Mouse moved to (1108, 589)
Screenshot: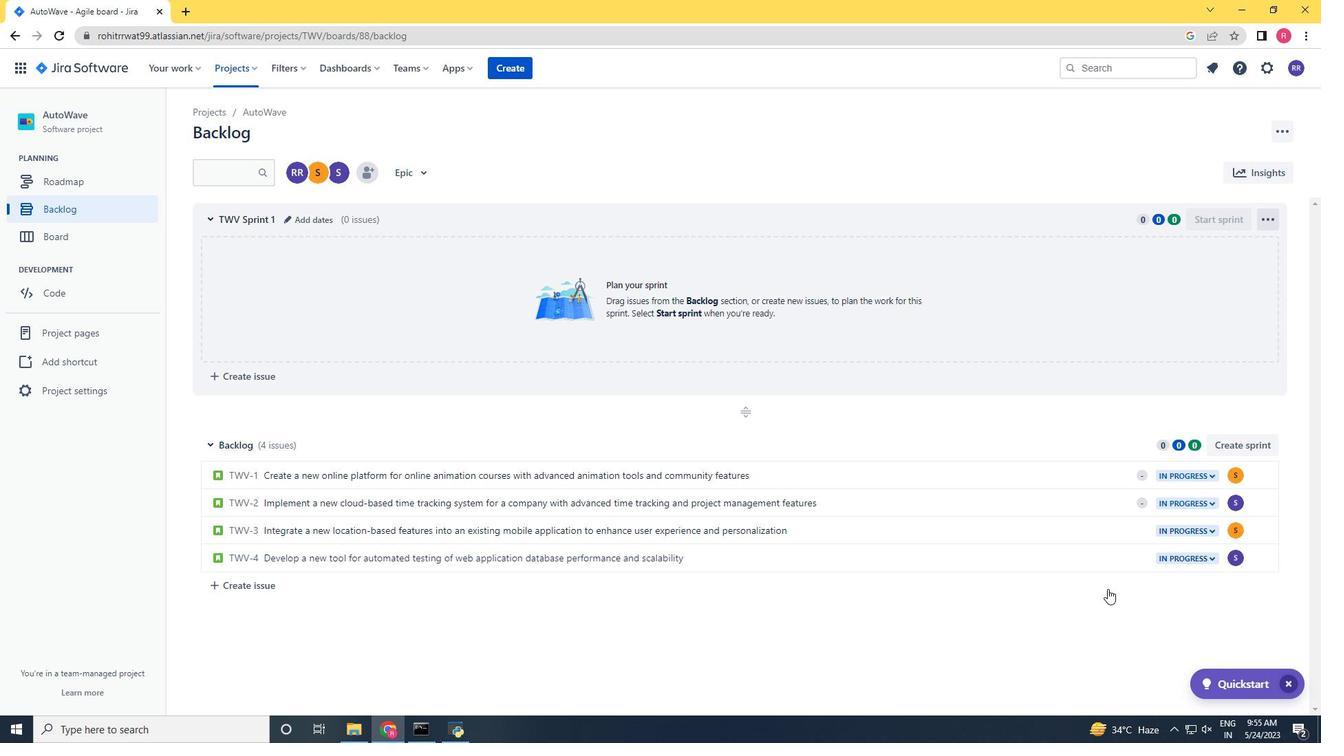 
